 Task: Create Workspace Human Resources Workspace description Coordinate content creation and publishing. Workspace type Engineering-IT
Action: Mouse moved to (401, 68)
Screenshot: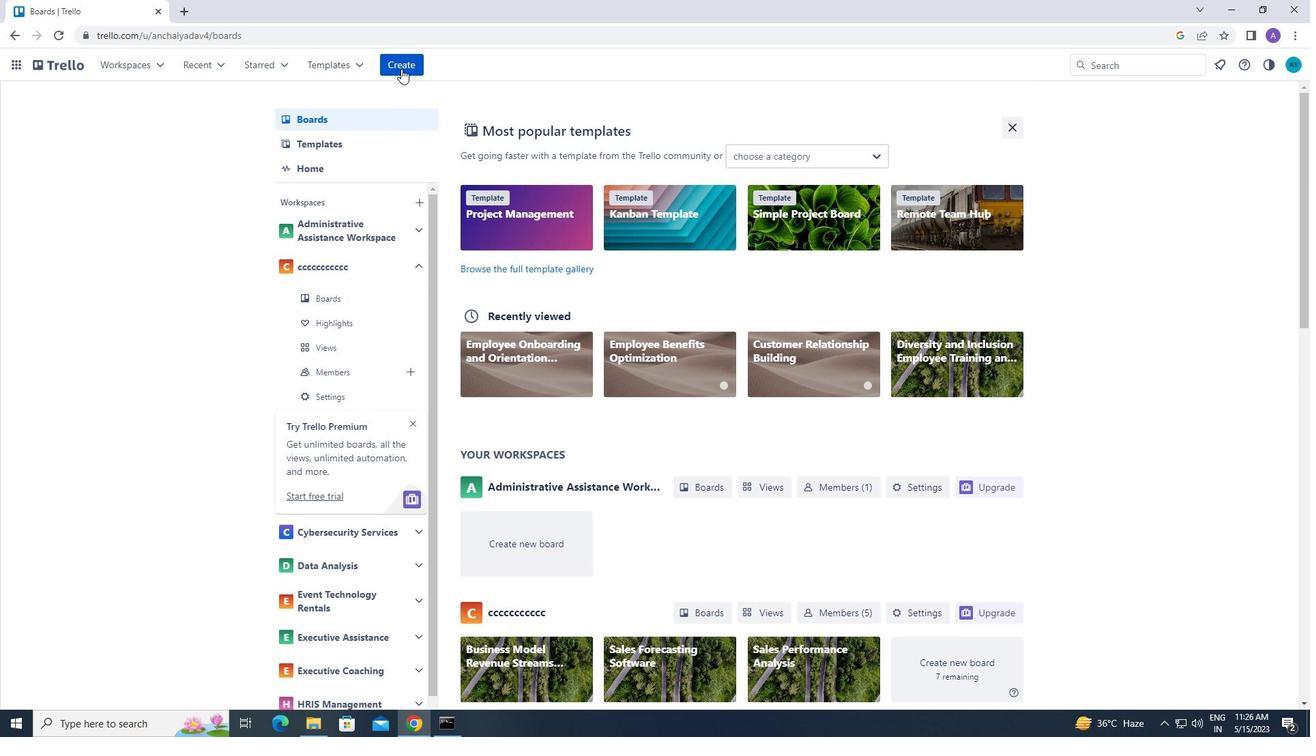 
Action: Mouse pressed left at (401, 68)
Screenshot: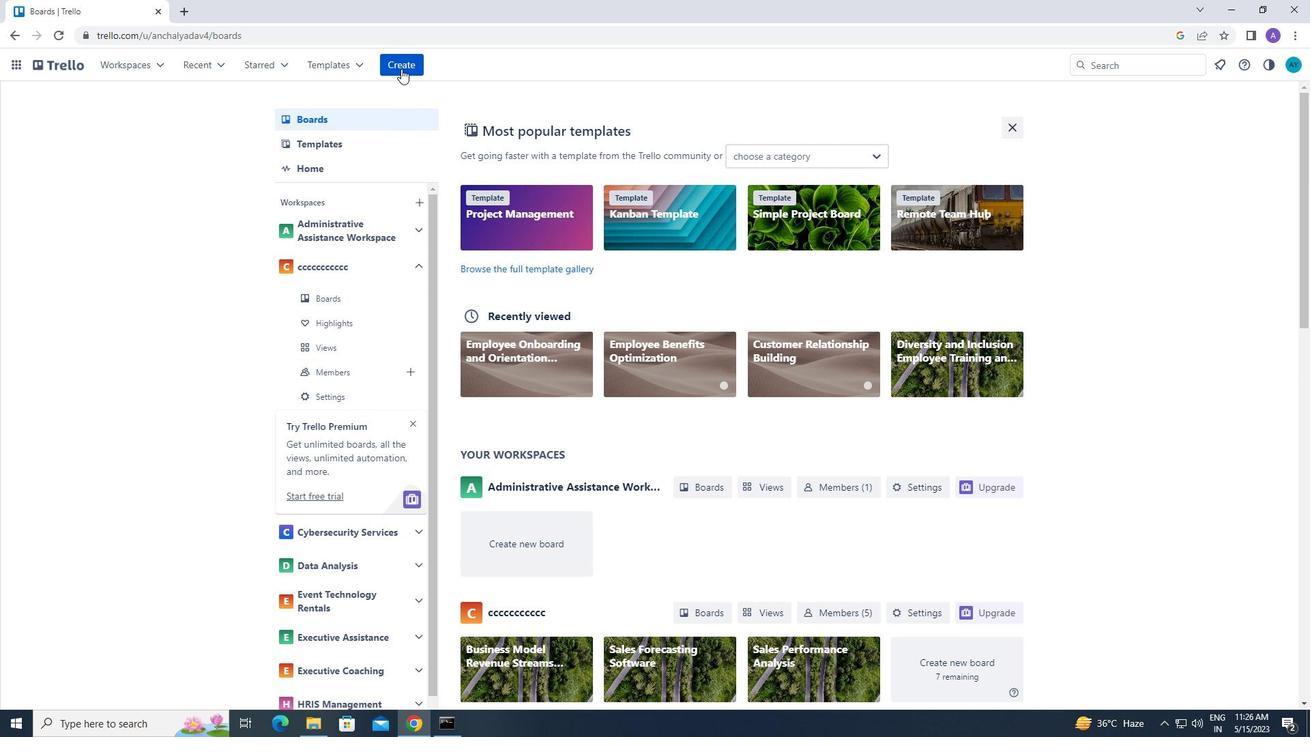 
Action: Mouse moved to (420, 217)
Screenshot: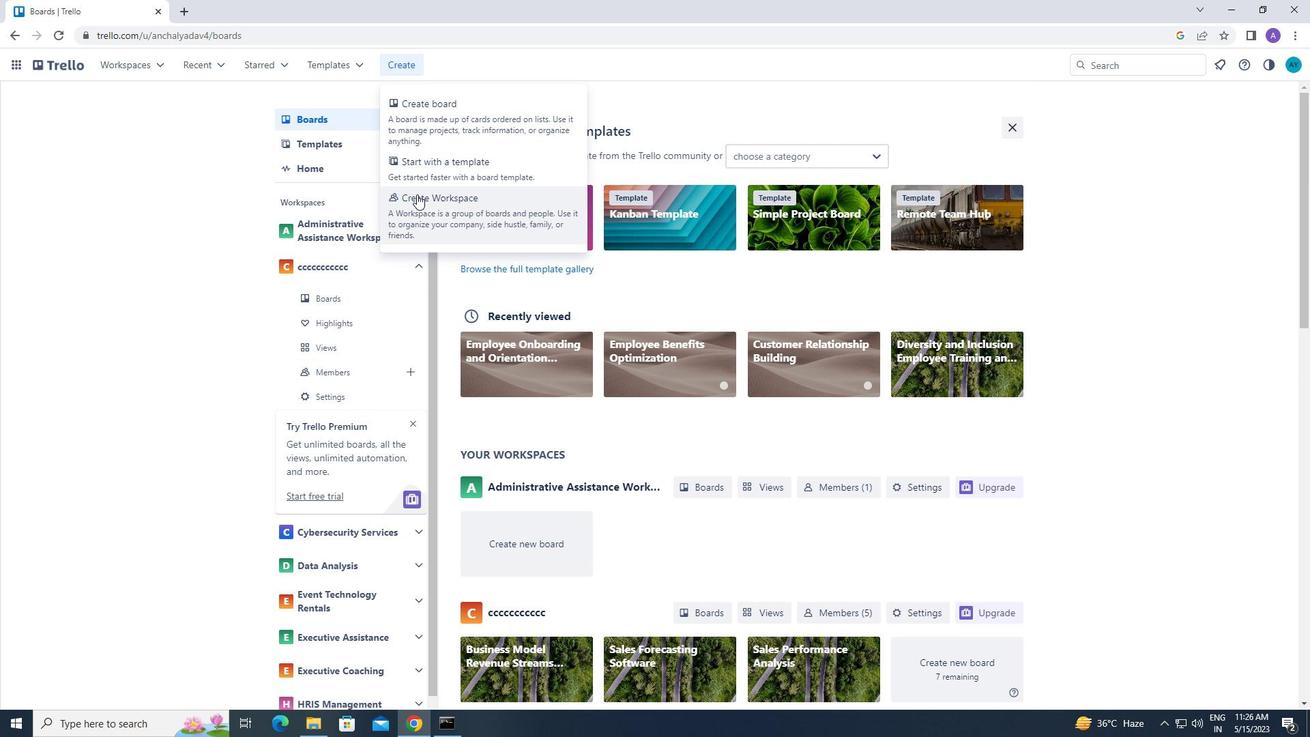 
Action: Mouse pressed left at (420, 217)
Screenshot: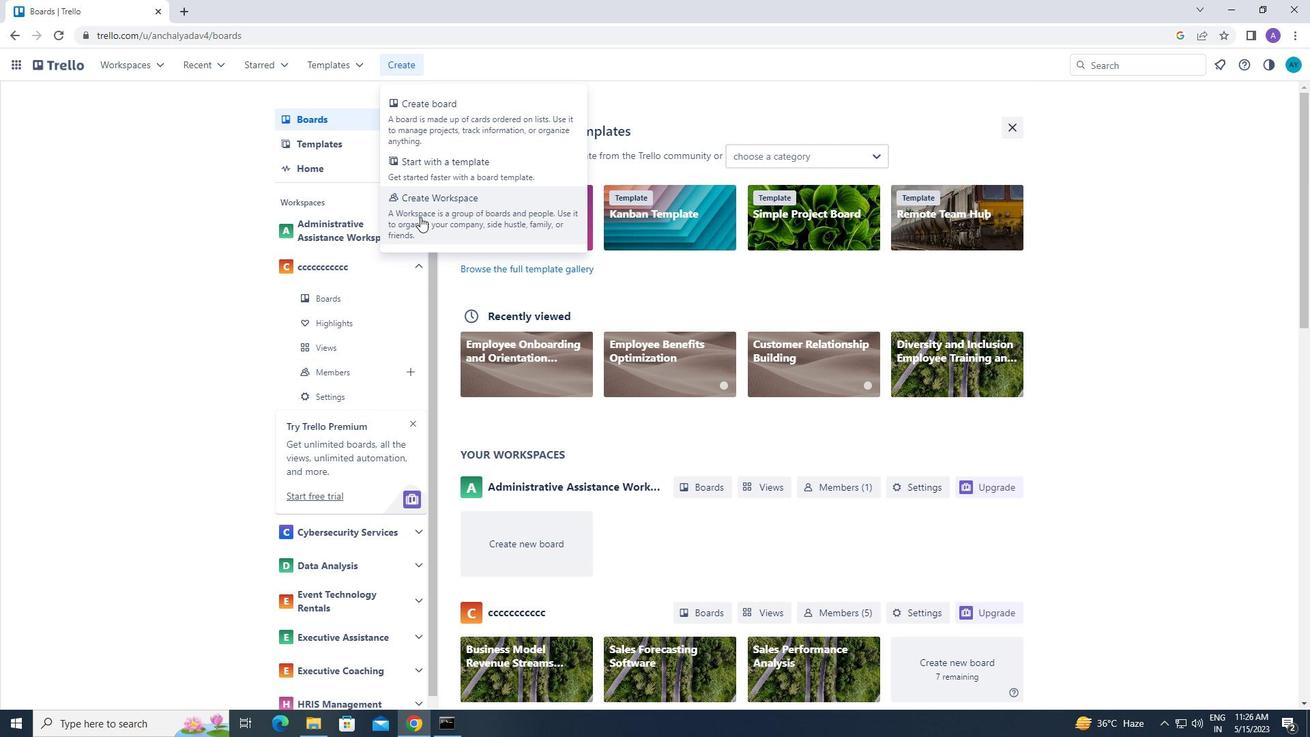 
Action: Mouse moved to (401, 243)
Screenshot: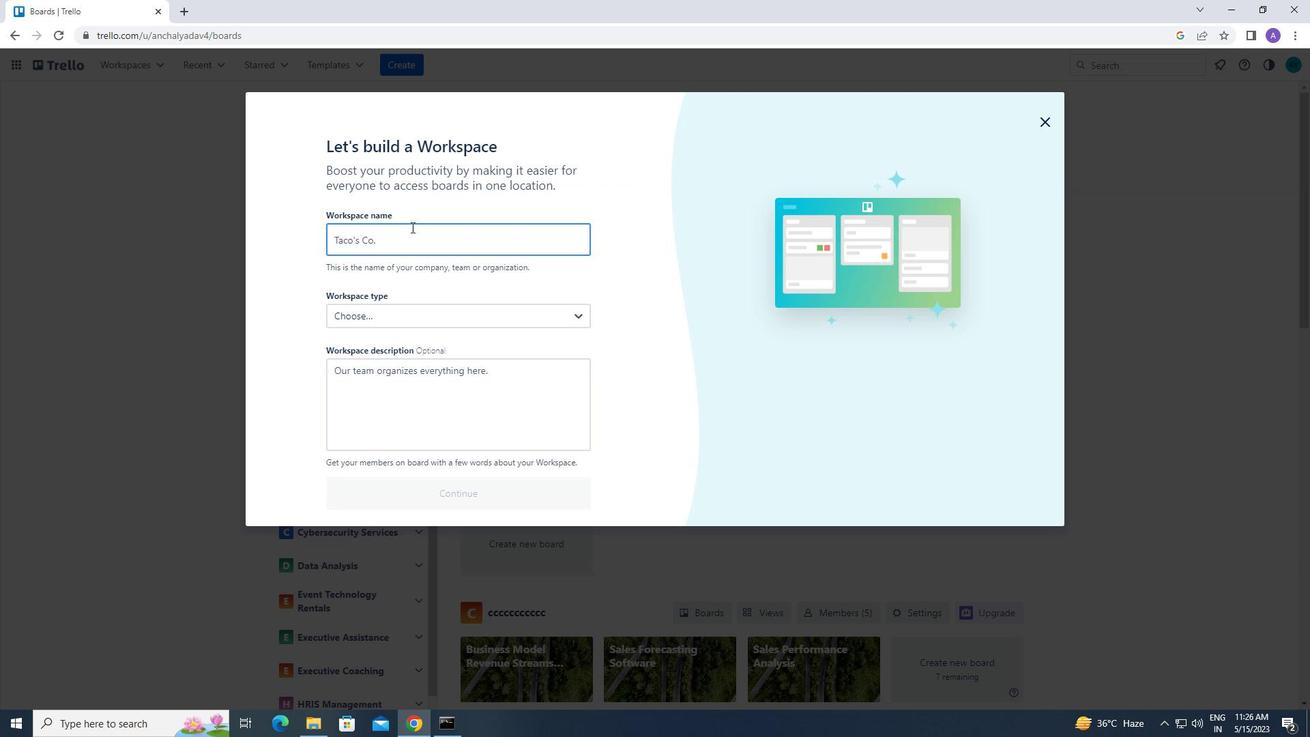 
Action: Mouse pressed left at (401, 243)
Screenshot: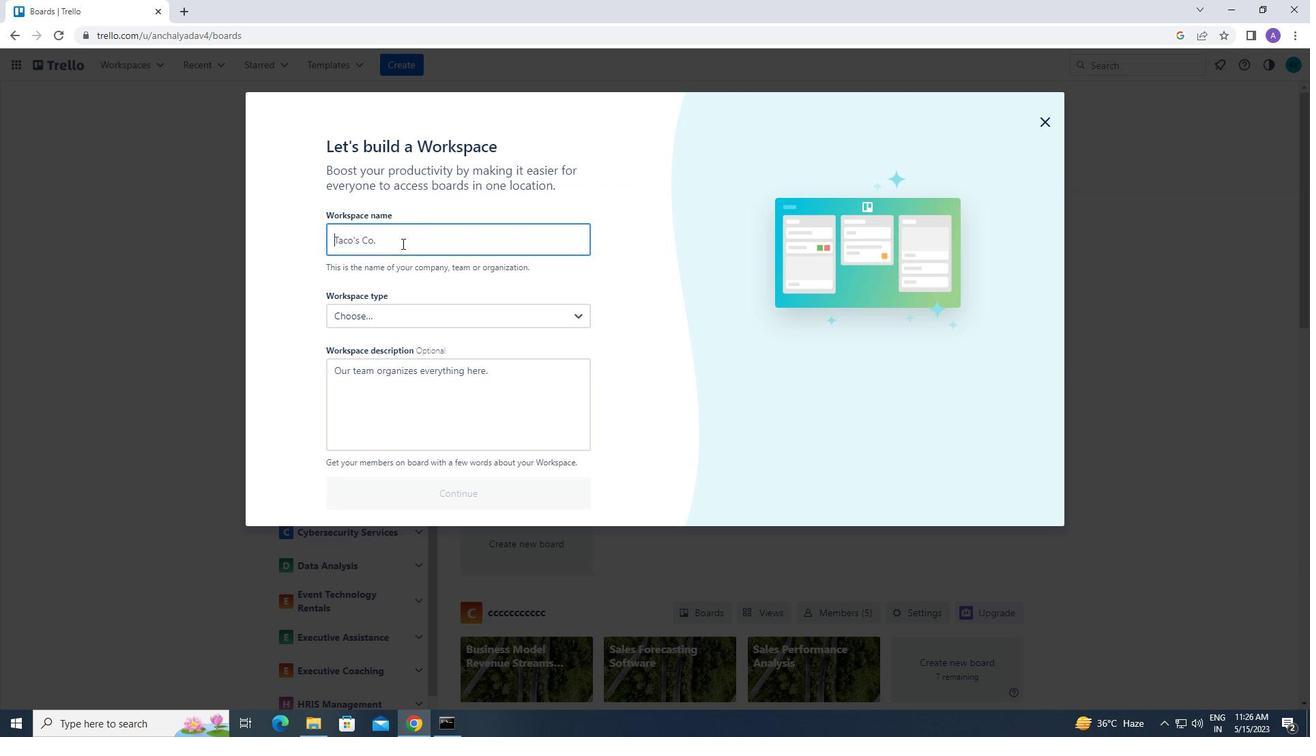 
Action: Key pressed <Key.caps_lock>h<Key.backspace><Key.caps_lock>h<Key.caps_lock>uman<Key.space><Key.caps_lock>r<Key.caps_lock>e
Screenshot: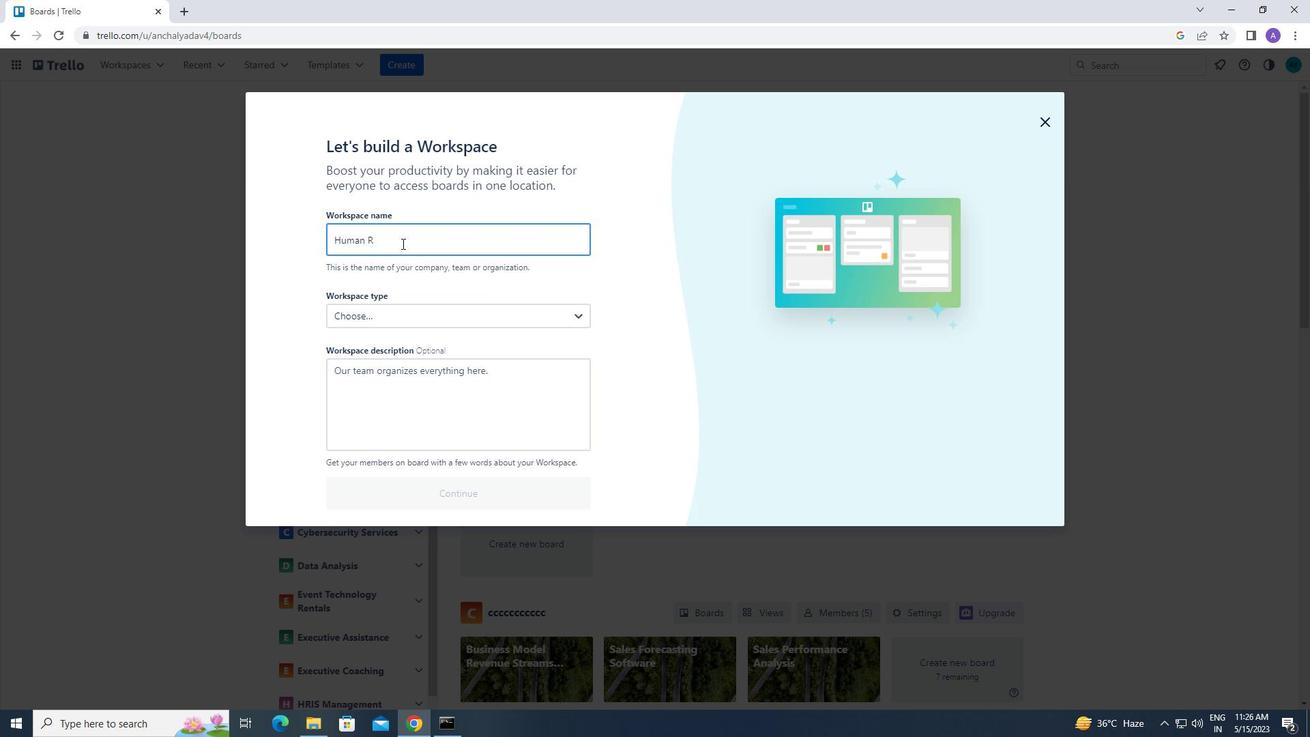 
Action: Mouse moved to (456, 219)
Screenshot: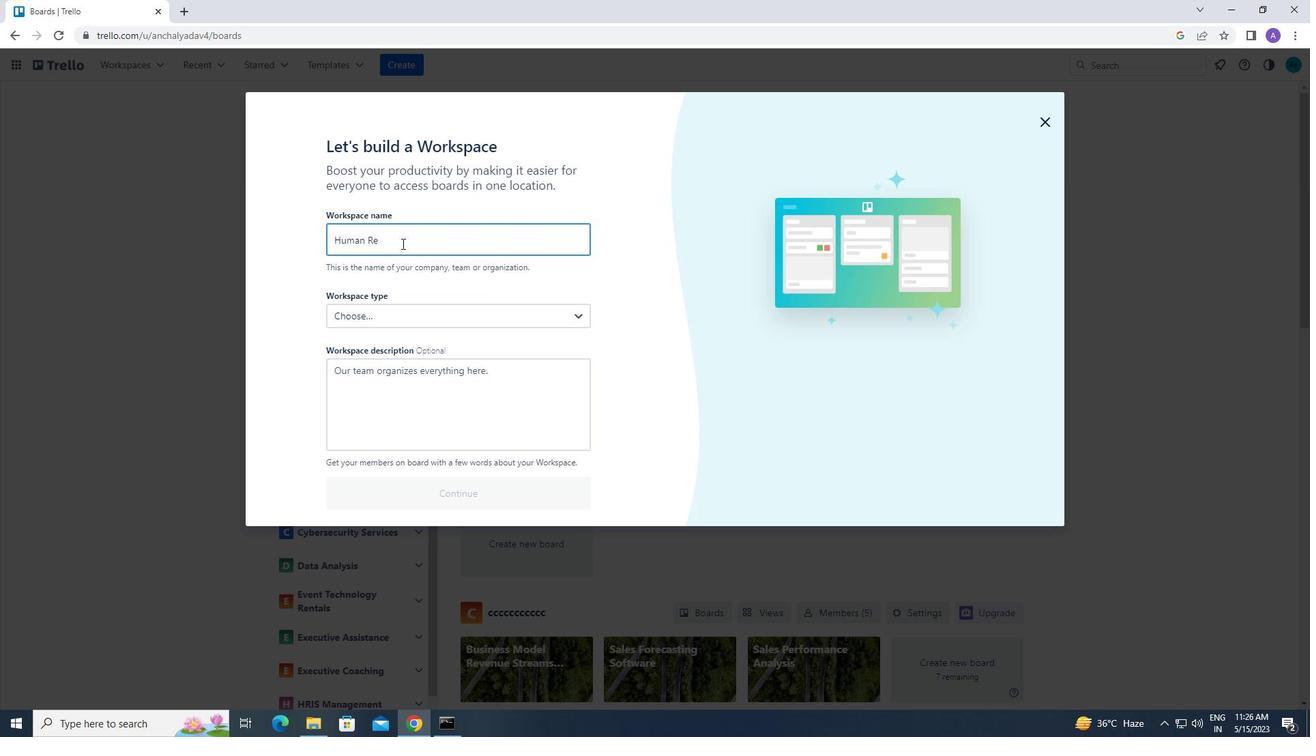 
Action: Key pressed s
Screenshot: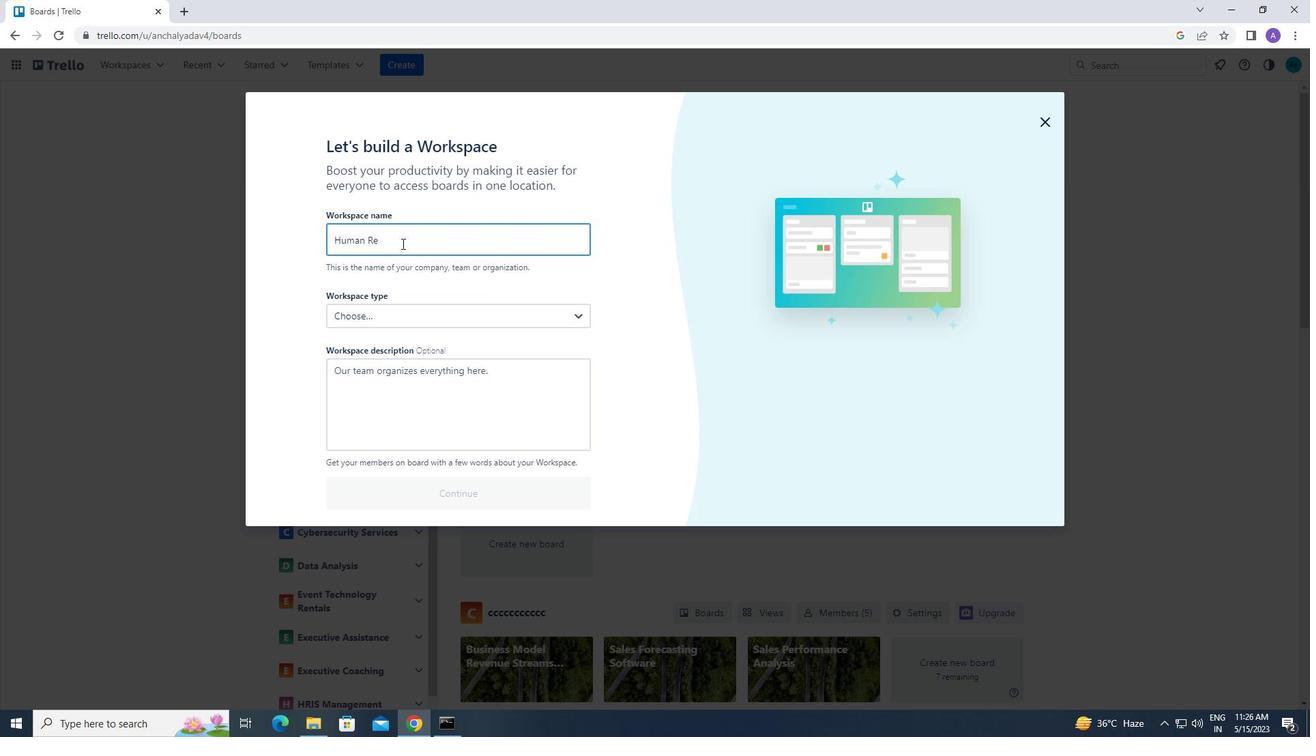 
Action: Mouse moved to (524, 125)
Screenshot: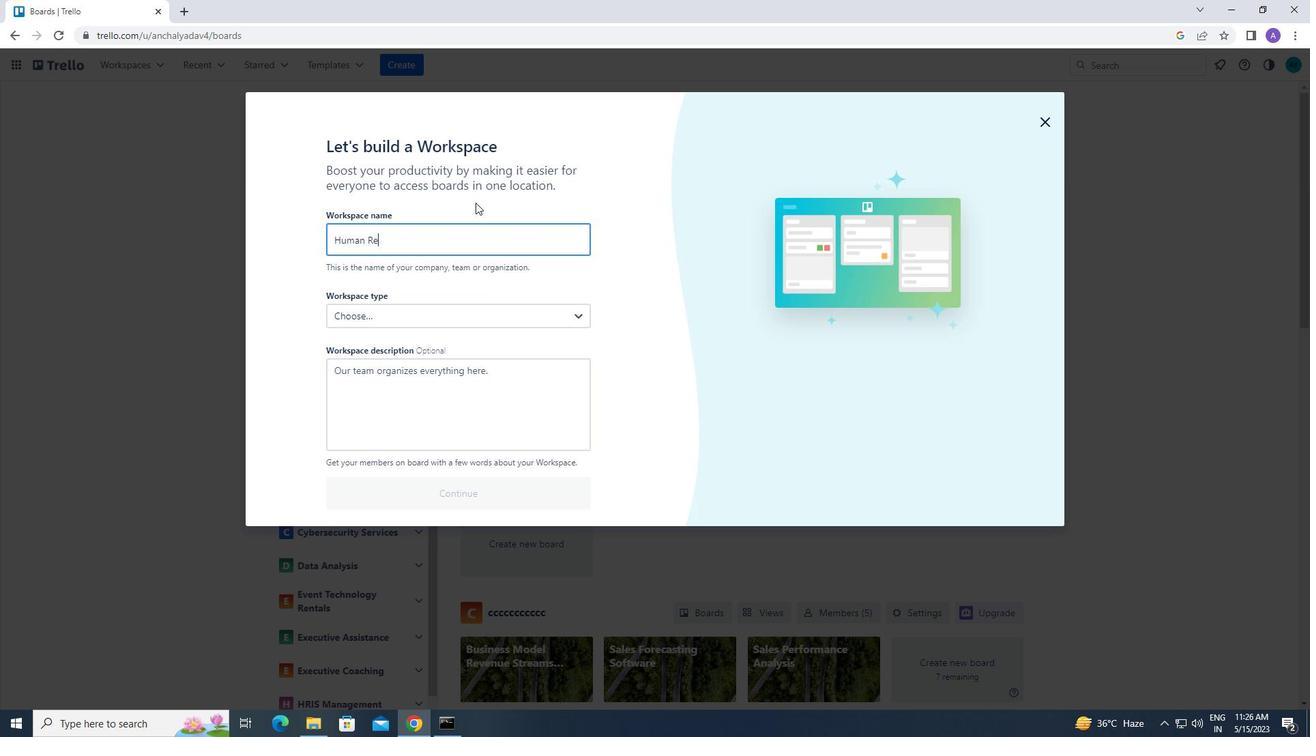 
Action: Key pressed ources
Screenshot: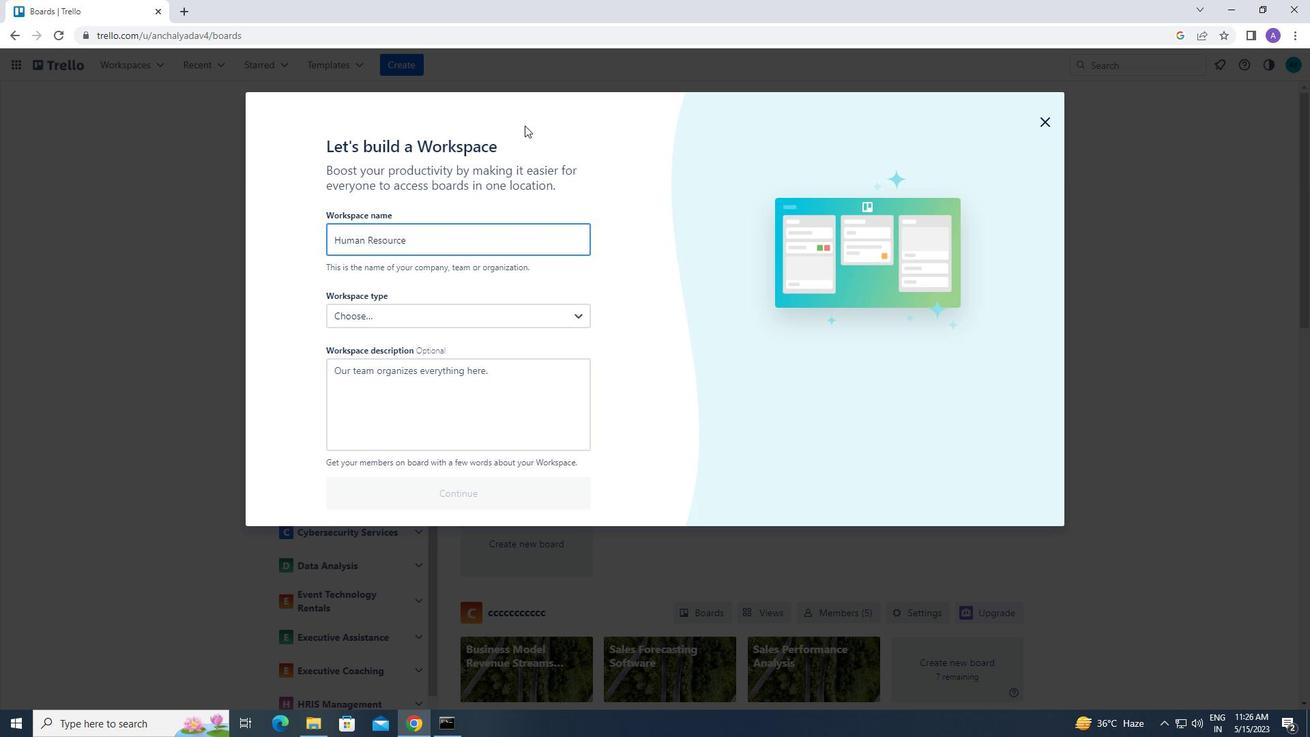 
Action: Mouse moved to (390, 386)
Screenshot: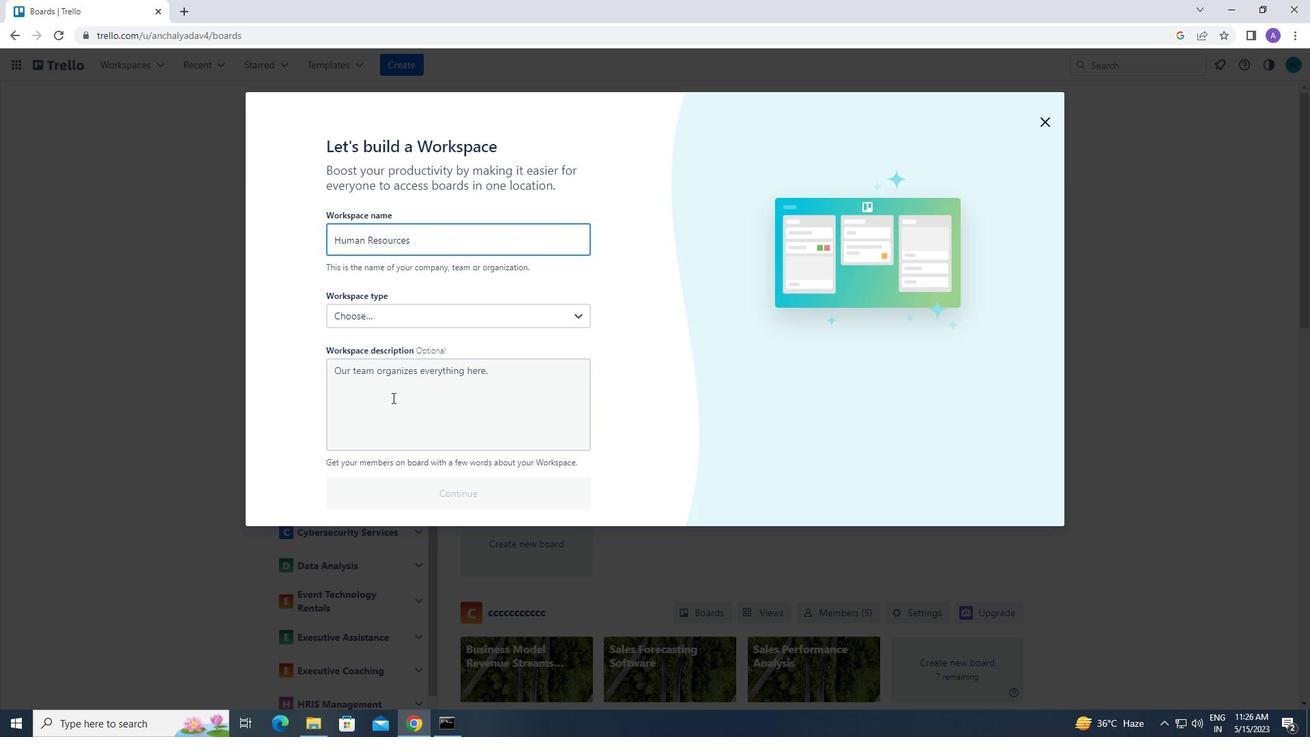 
Action: Mouse pressed left at (390, 386)
Screenshot: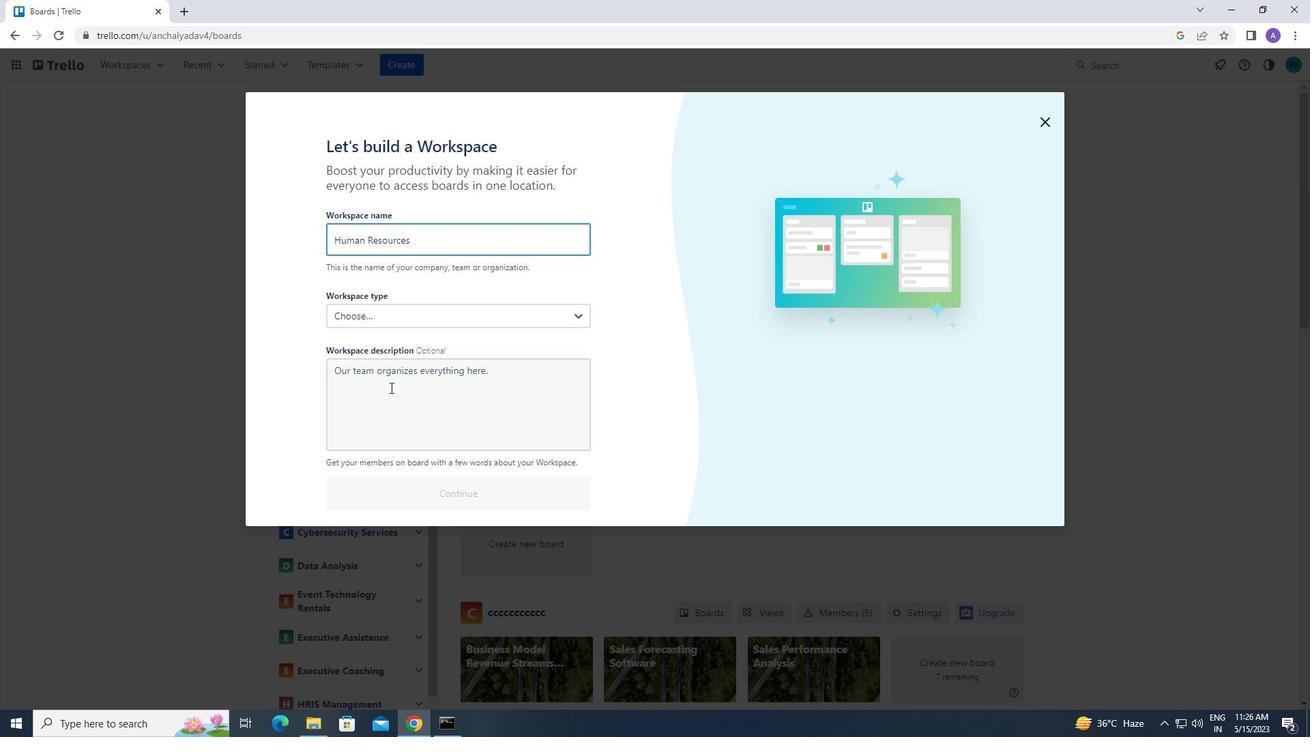 
Action: Mouse moved to (389, 384)
Screenshot: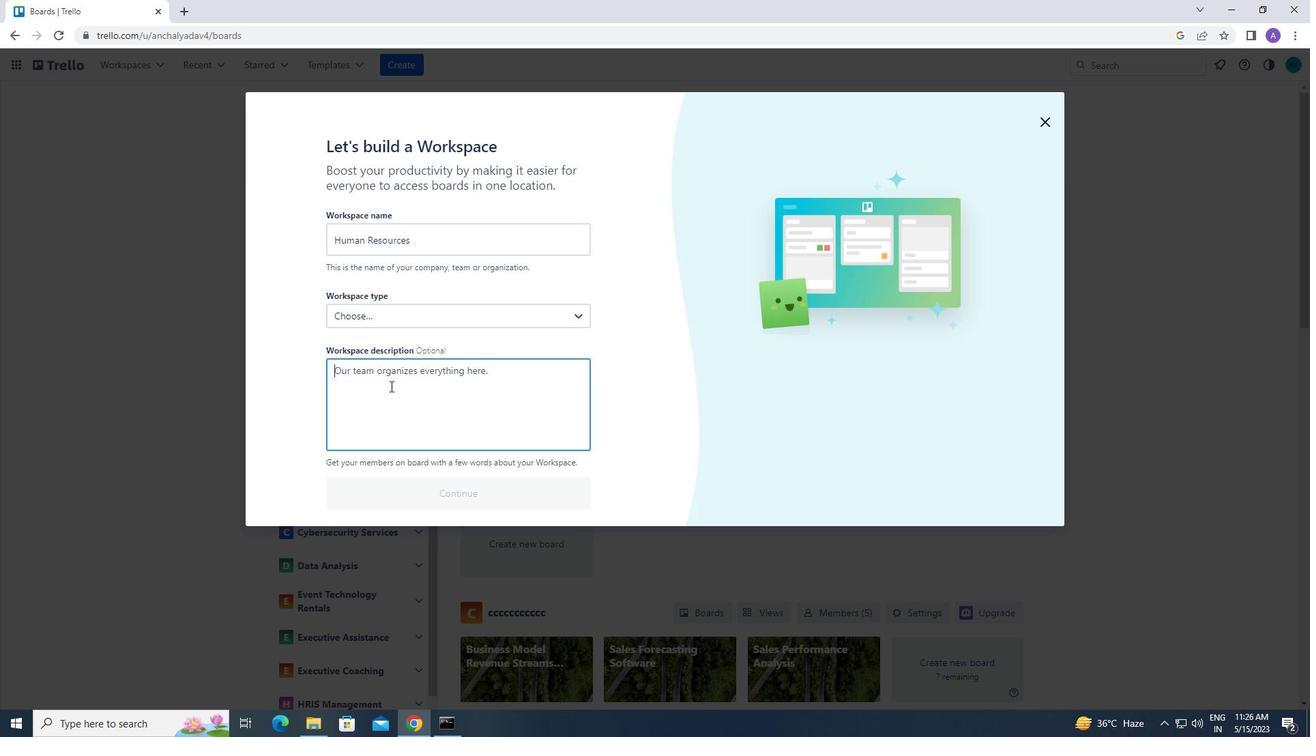 
Action: Key pressed <Key.caps_lock>c<Key.caps_lock>oordinate<Key.space>content<Key.space>
Screenshot: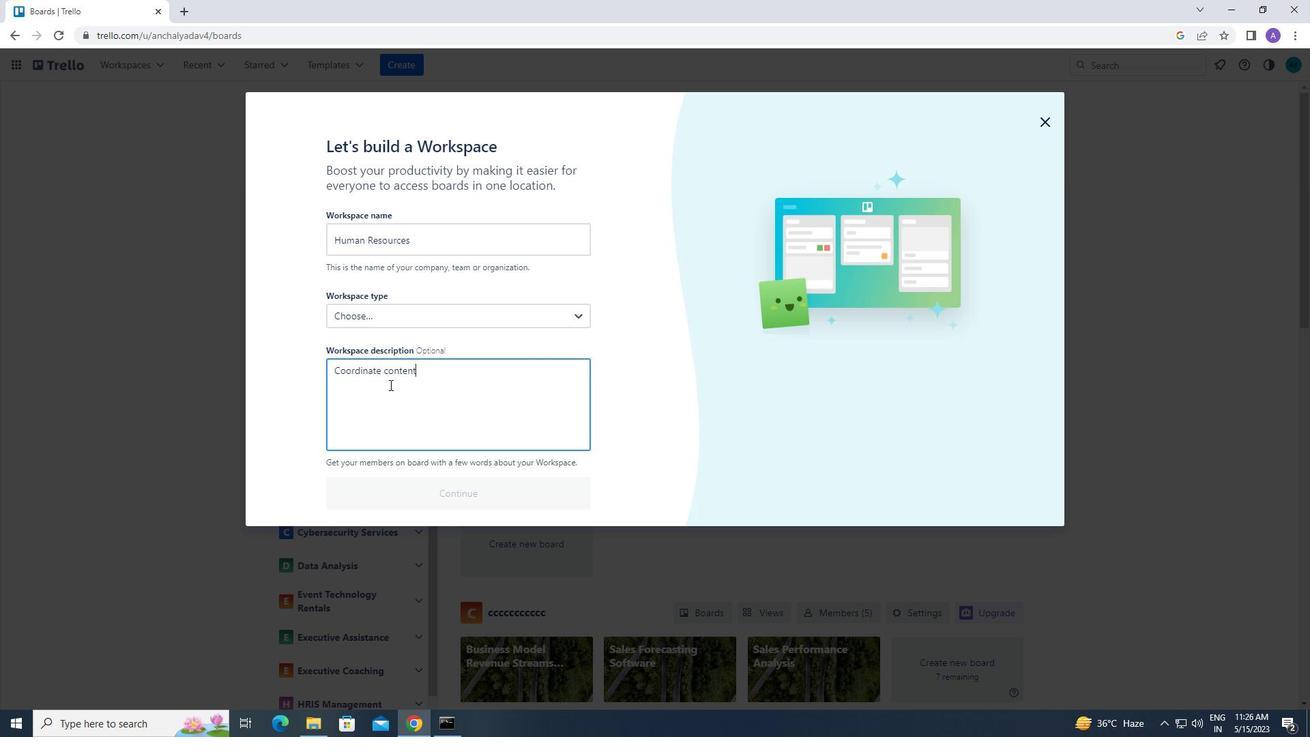 
Action: Mouse moved to (581, 326)
Screenshot: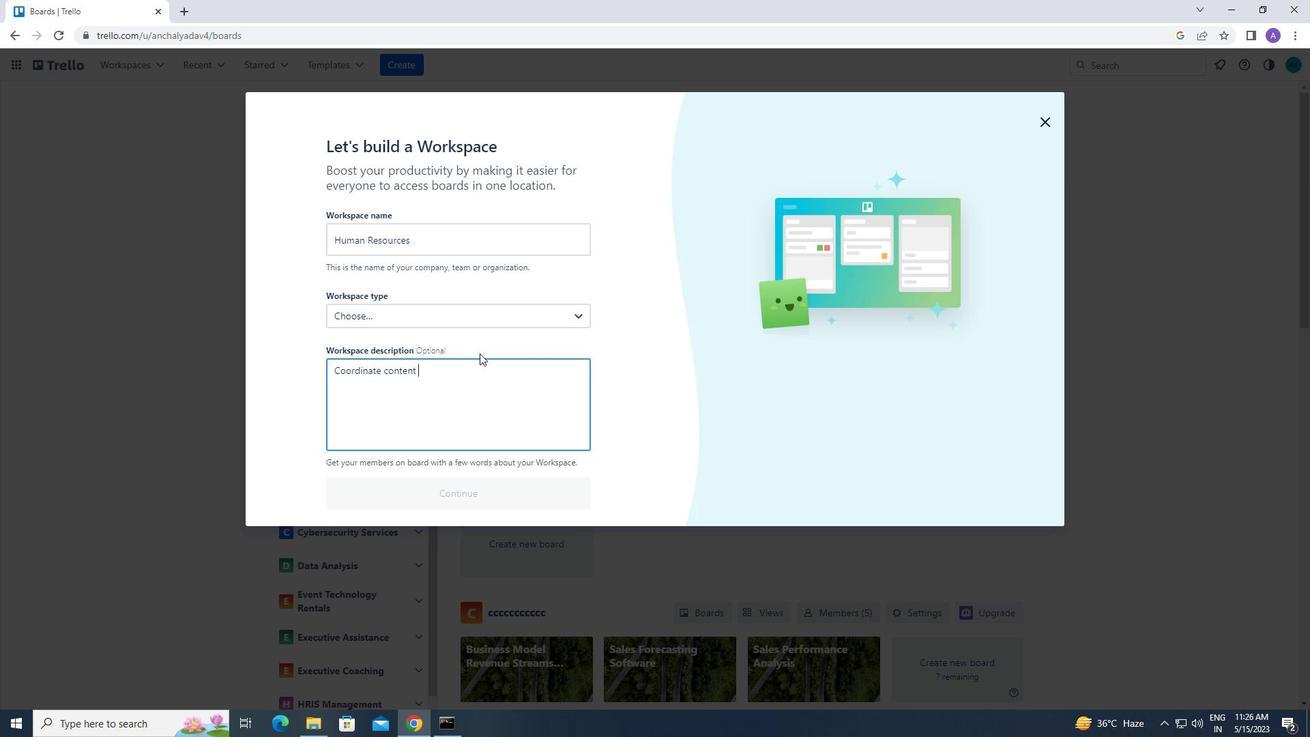
Action: Key pressed creation<Key.space>and<Key.space>publishing
Screenshot: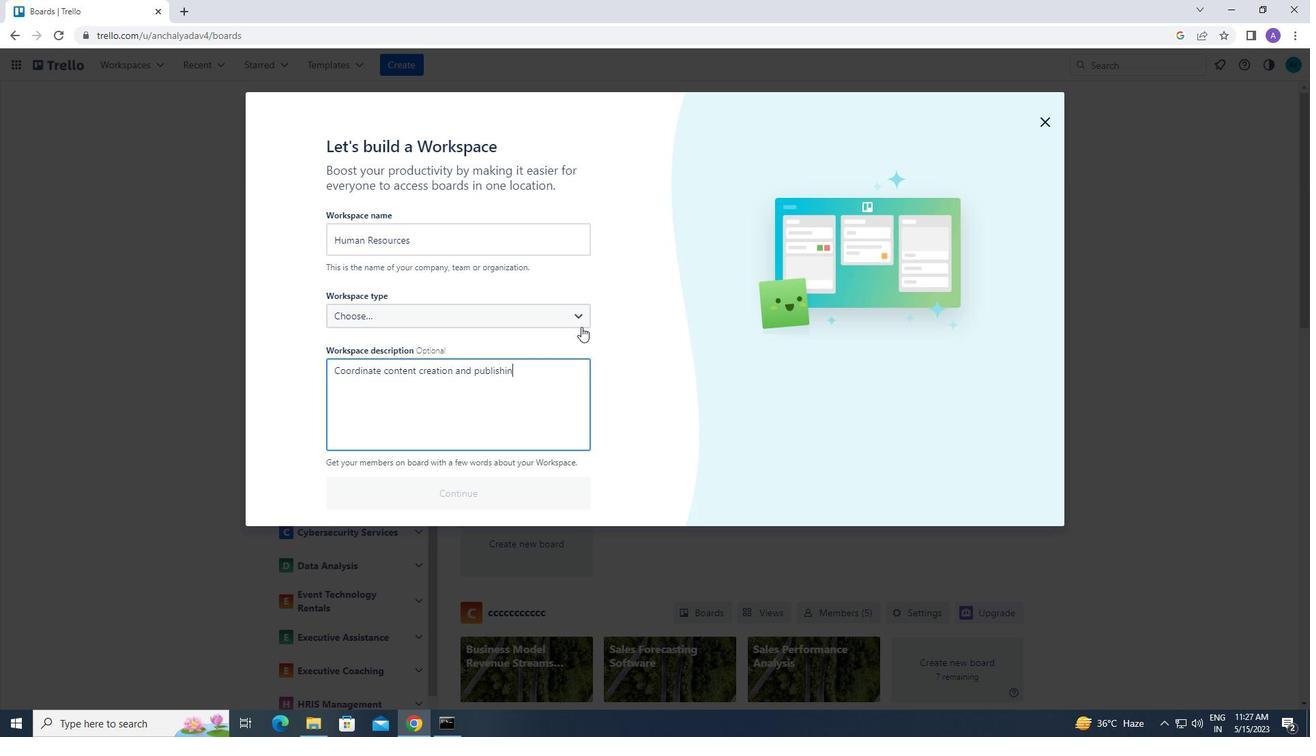 
Action: Mouse moved to (444, 304)
Screenshot: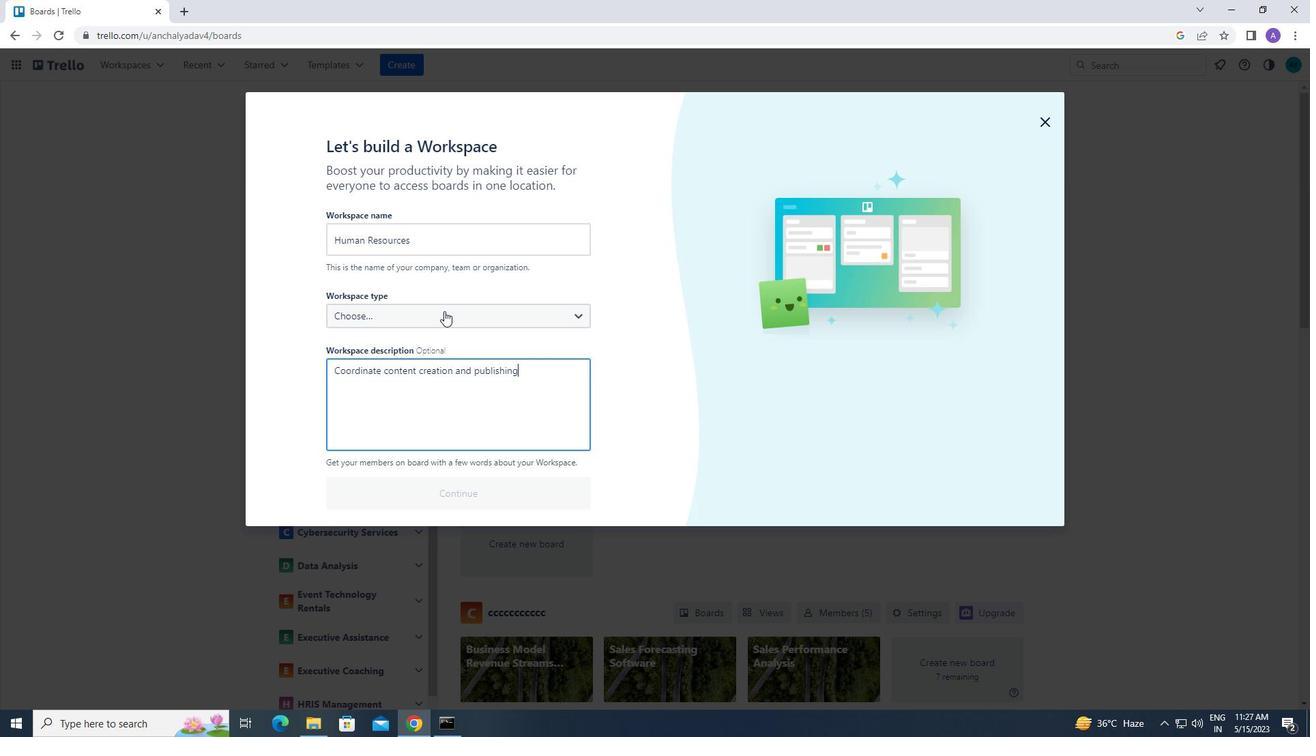 
Action: Mouse pressed left at (444, 304)
Screenshot: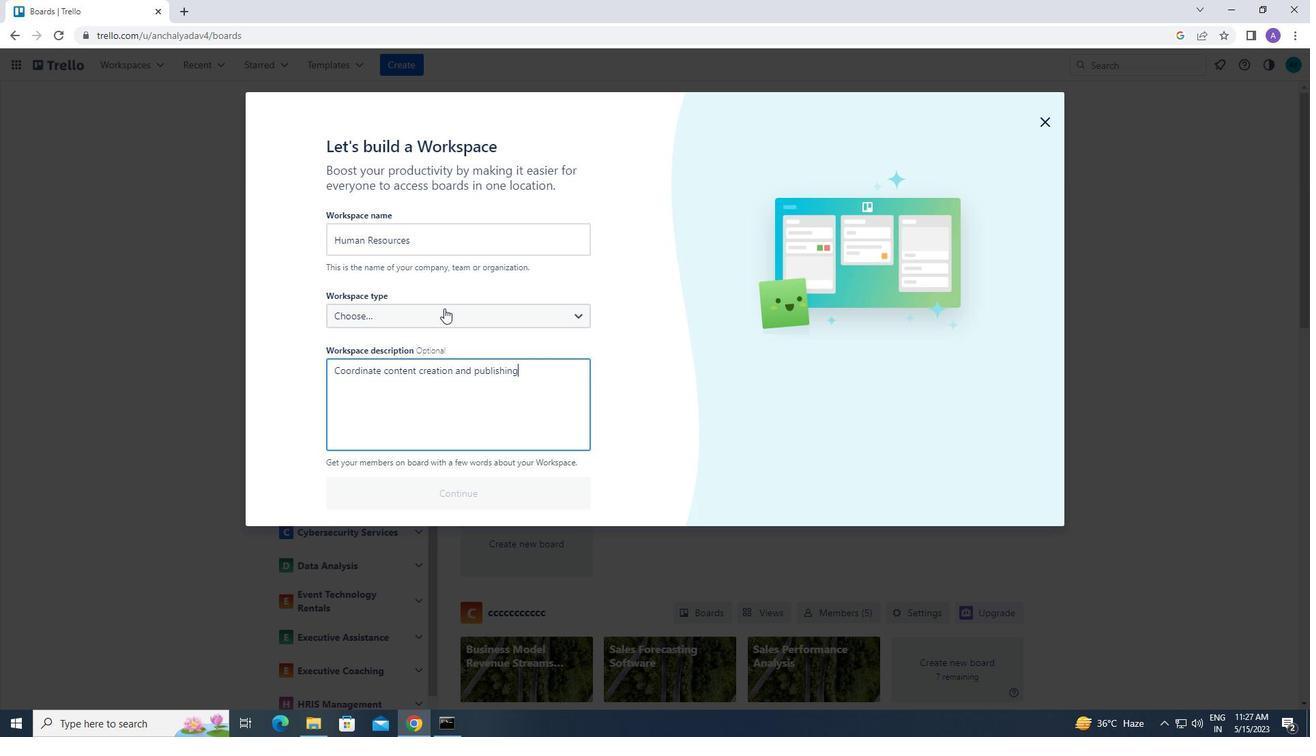 
Action: Mouse moved to (419, 367)
Screenshot: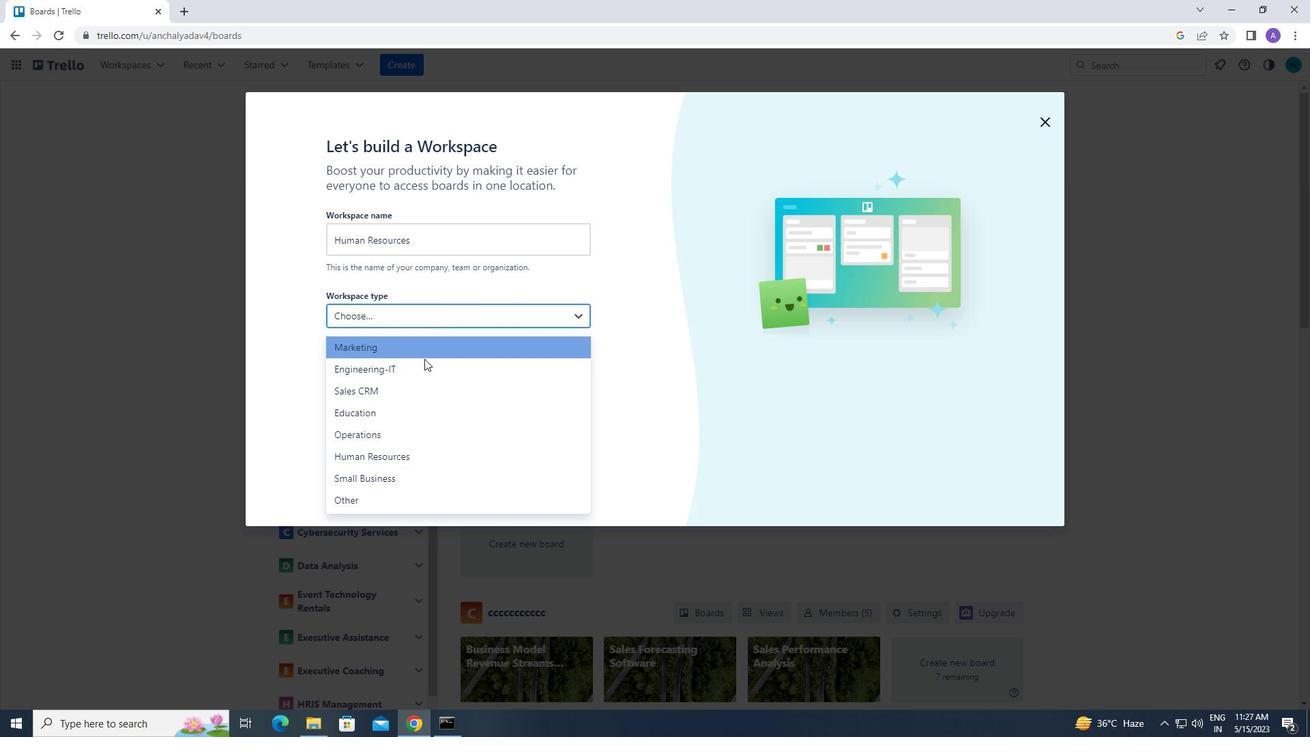 
Action: Mouse pressed left at (419, 367)
Screenshot: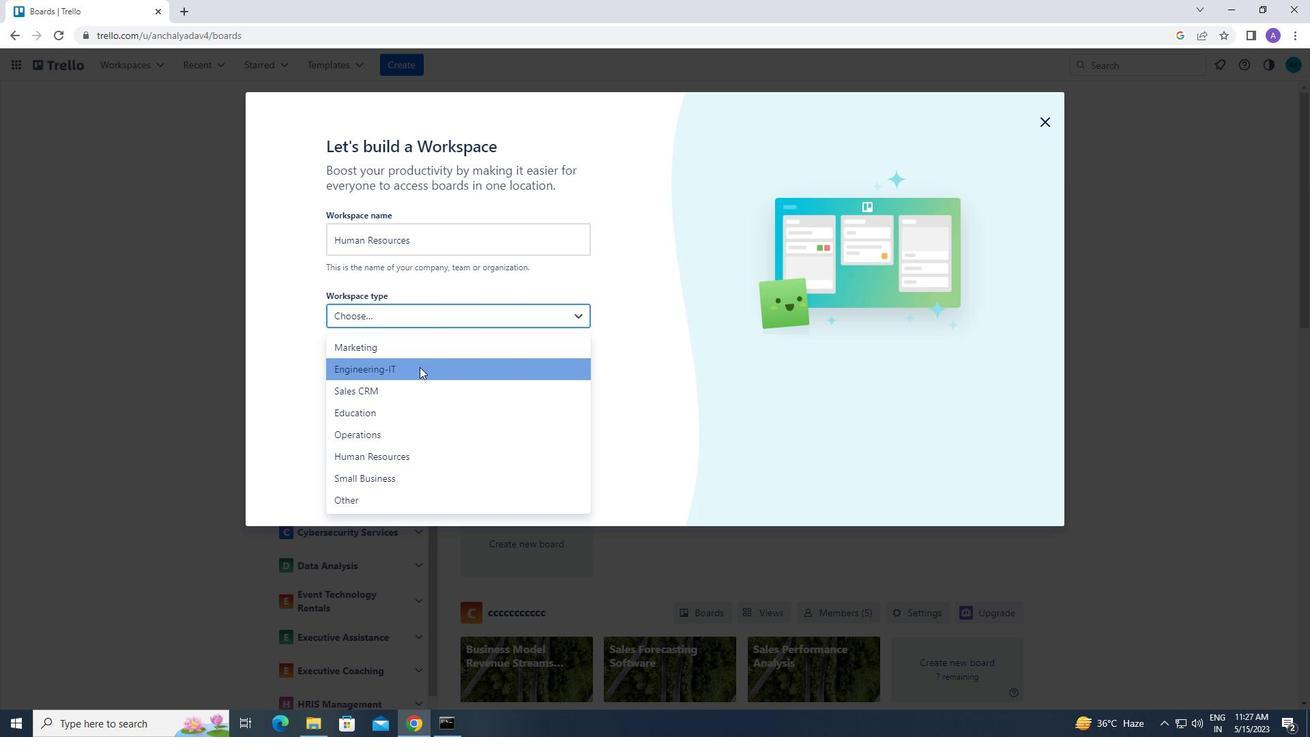 
Action: Mouse moved to (425, 489)
Screenshot: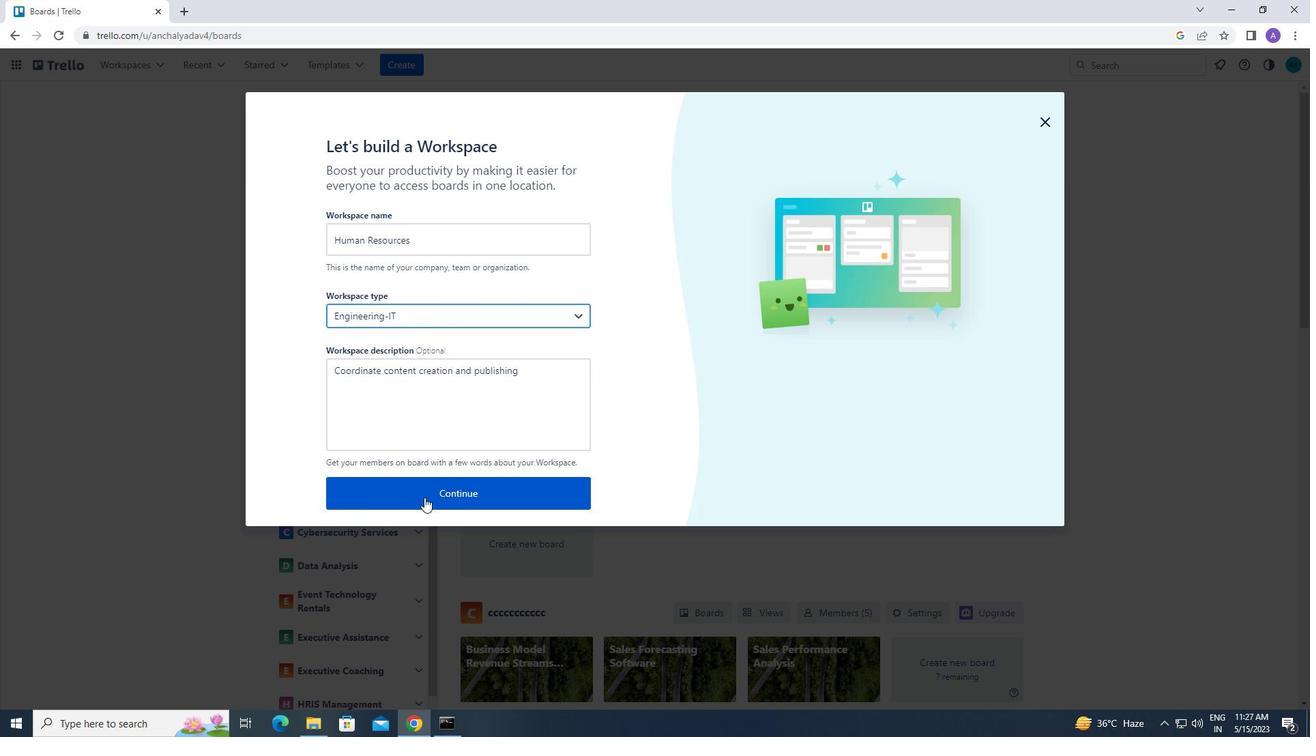 
Action: Mouse pressed left at (425, 489)
Screenshot: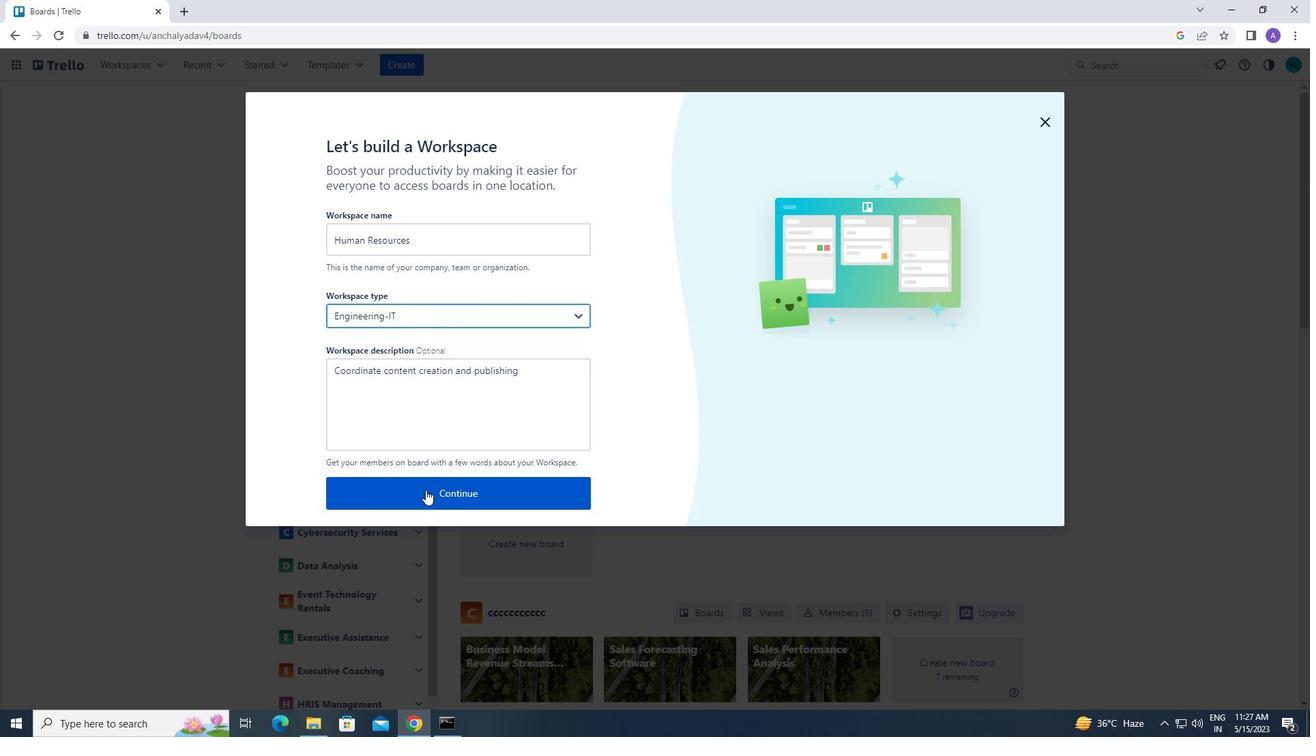 
